 Task: Check item "homepage mockup".
Action: Mouse moved to (1226, 94)
Screenshot: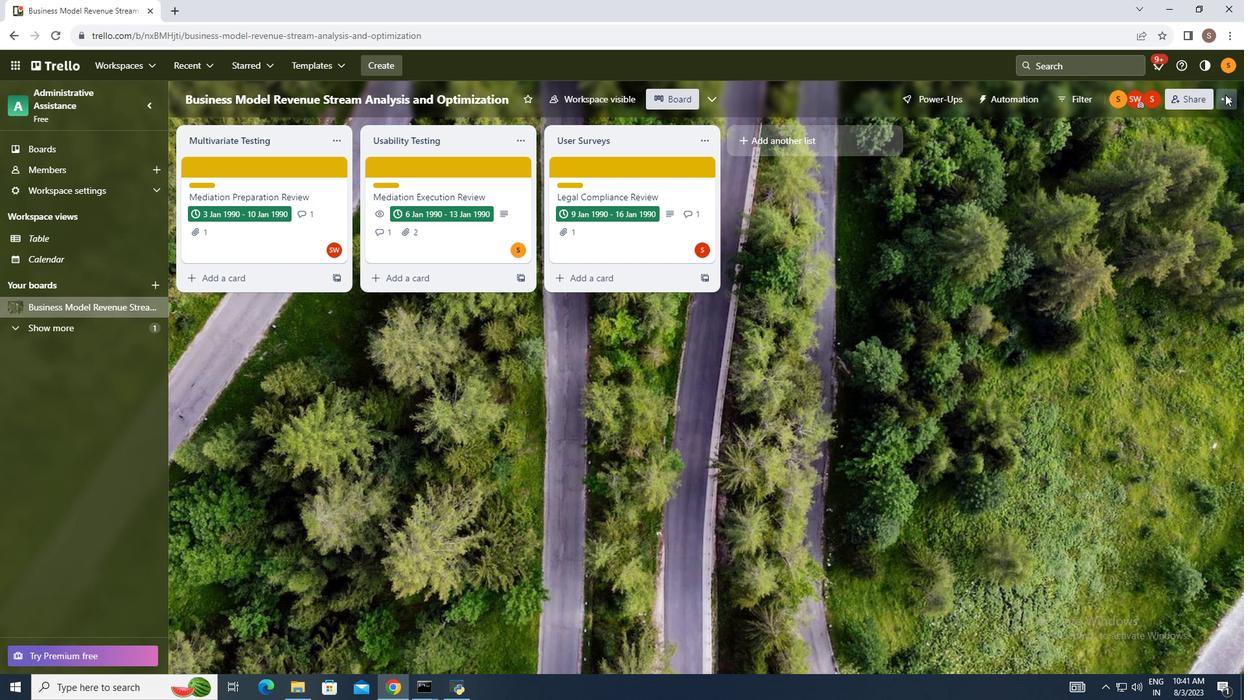 
Action: Mouse pressed left at (1226, 94)
Screenshot: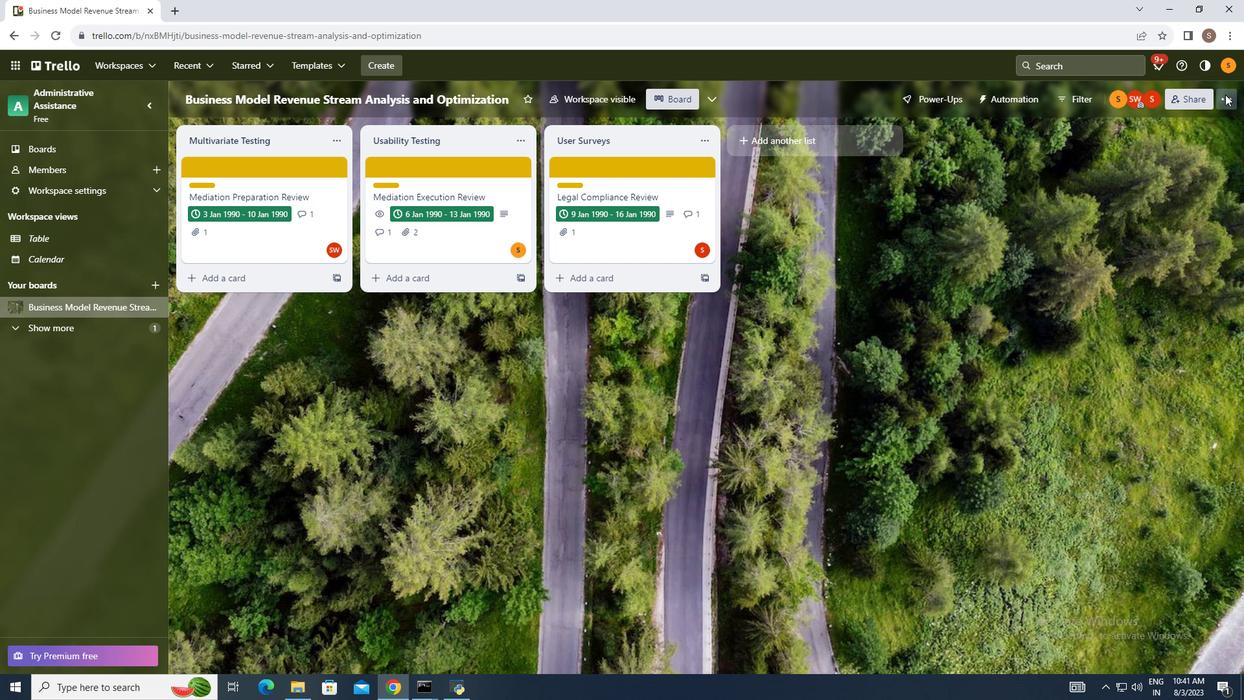 
Action: Mouse moved to (1142, 261)
Screenshot: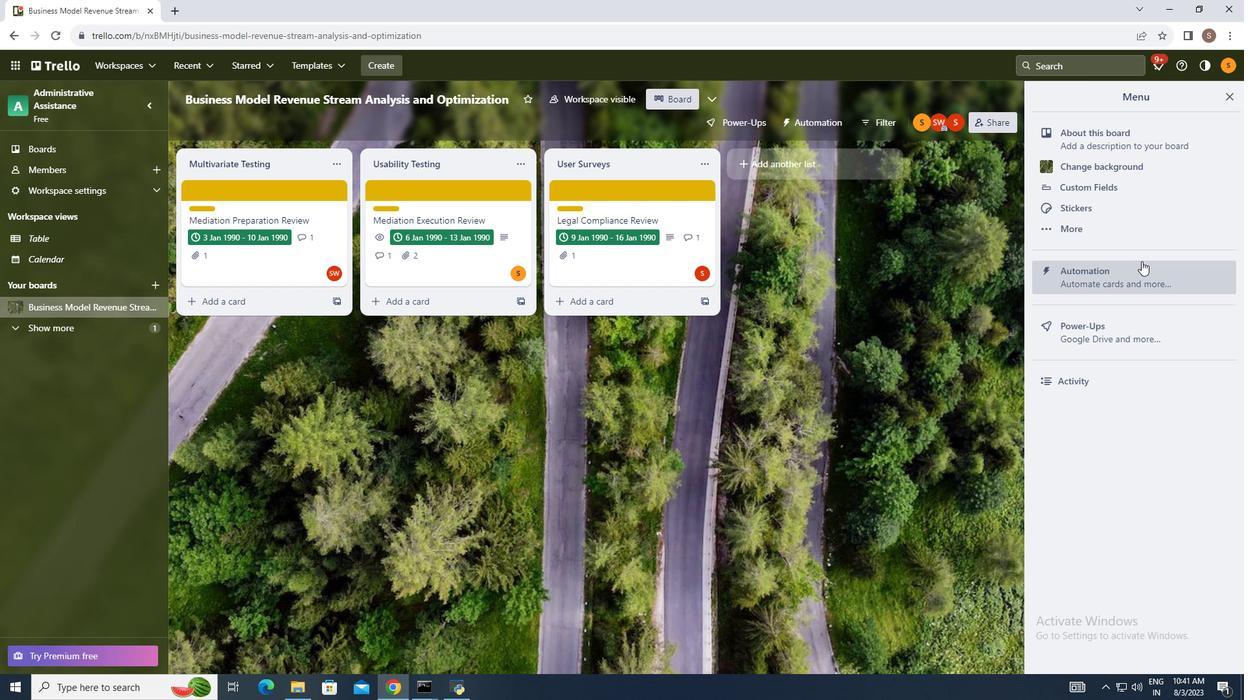 
Action: Mouse pressed left at (1142, 261)
Screenshot: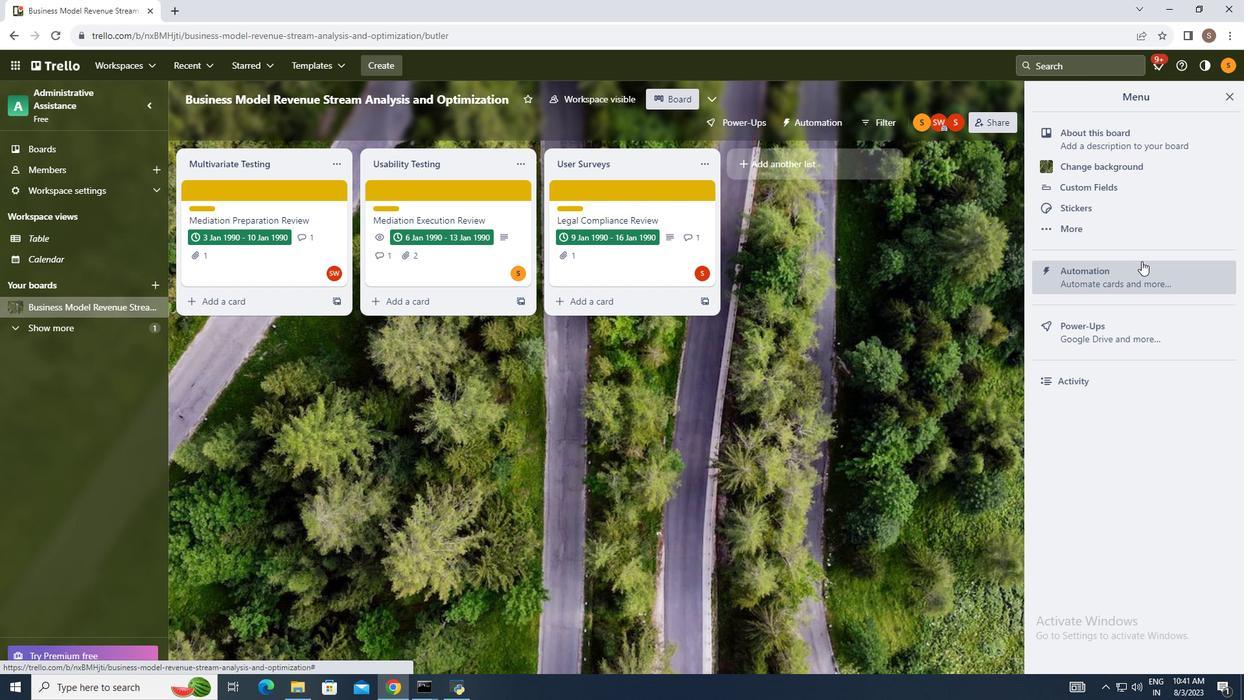 
Action: Mouse moved to (243, 335)
Screenshot: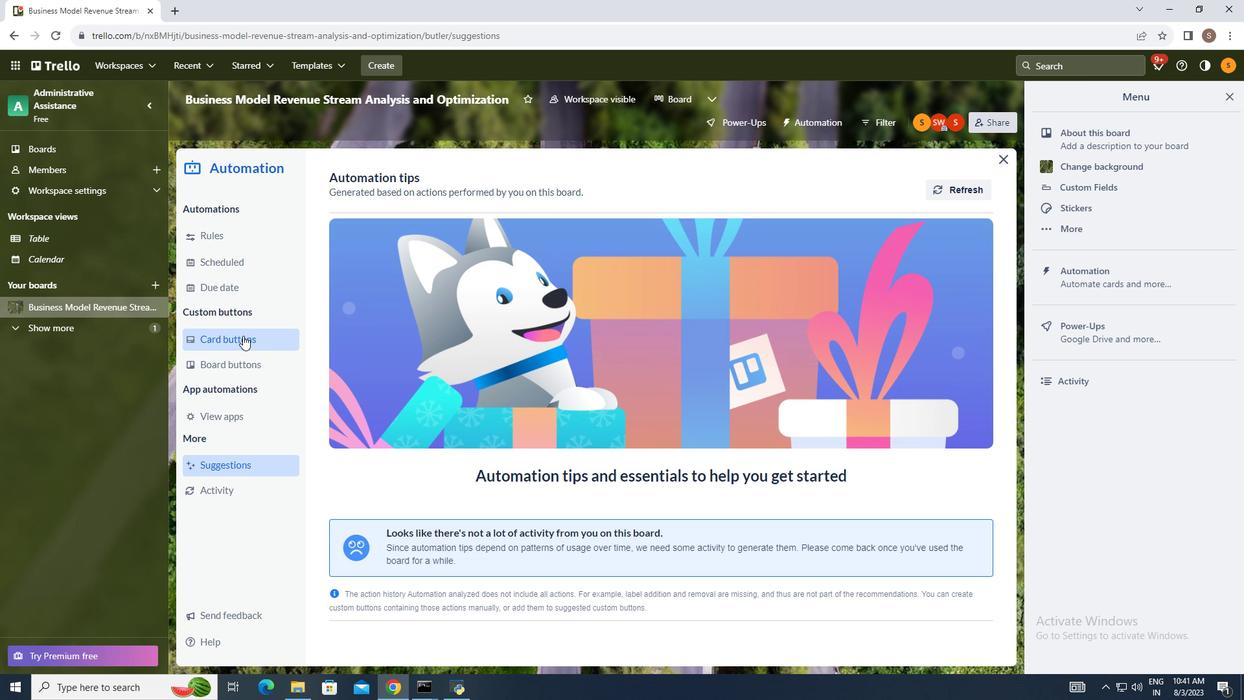 
Action: Mouse pressed left at (243, 335)
Screenshot: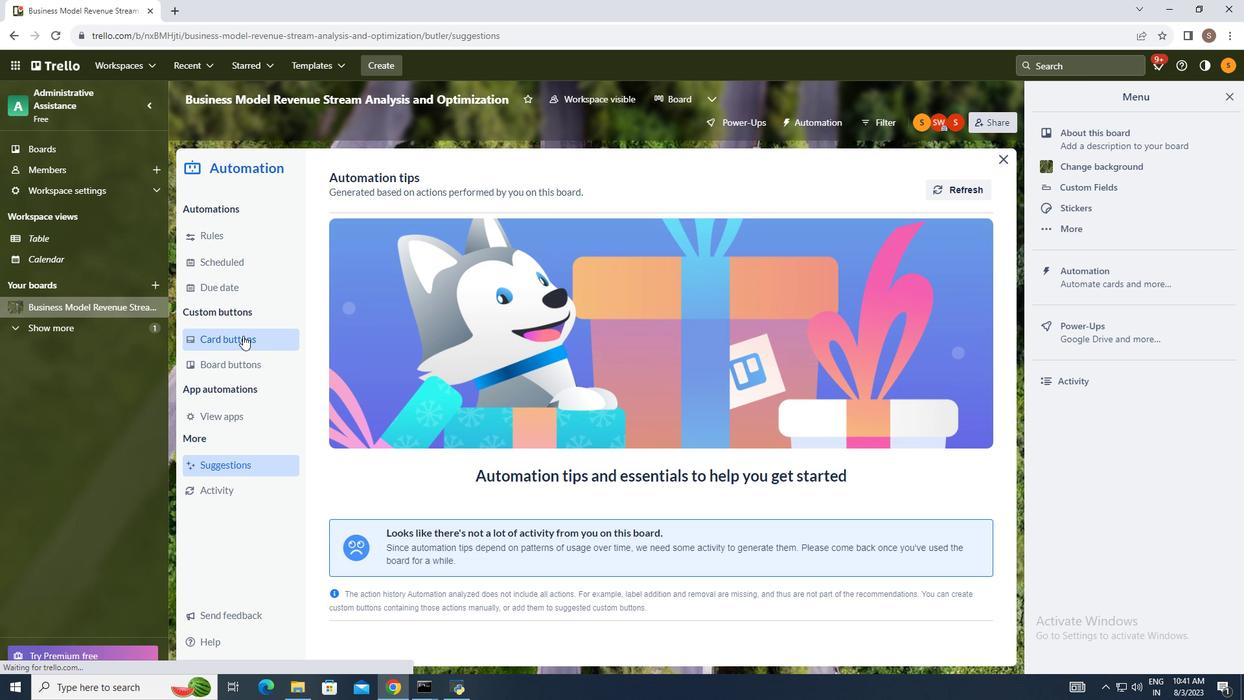 
Action: Mouse moved to (954, 182)
Screenshot: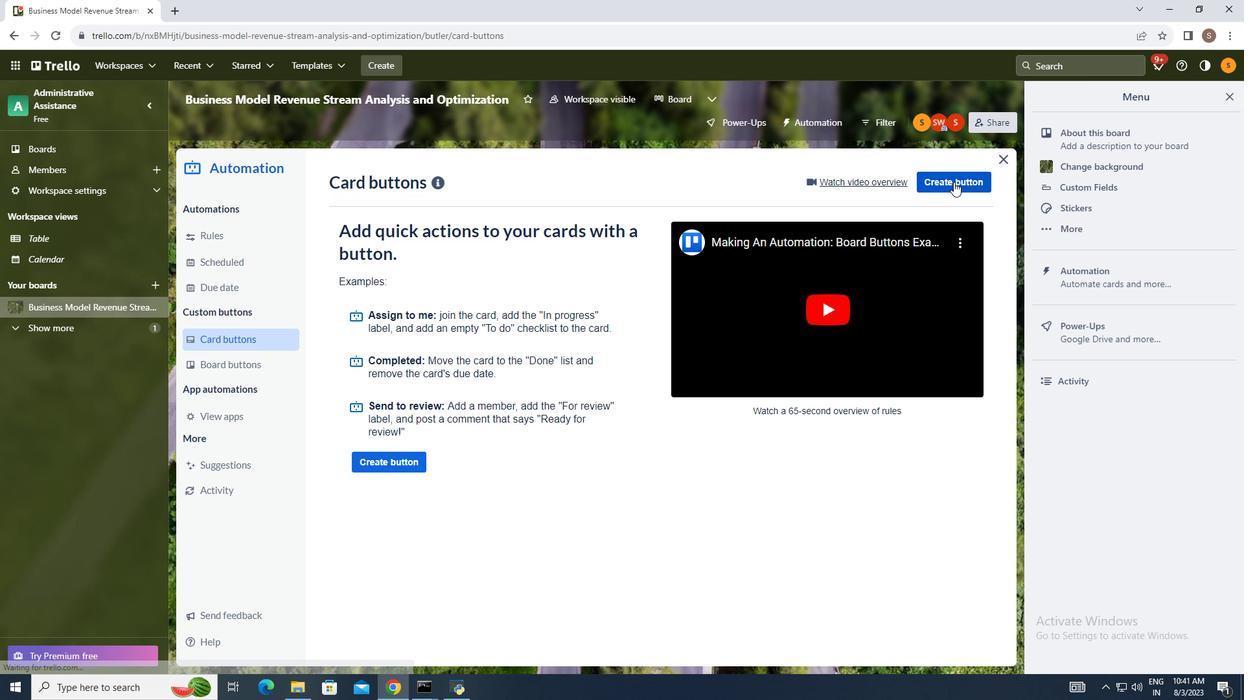 
Action: Mouse pressed left at (954, 182)
Screenshot: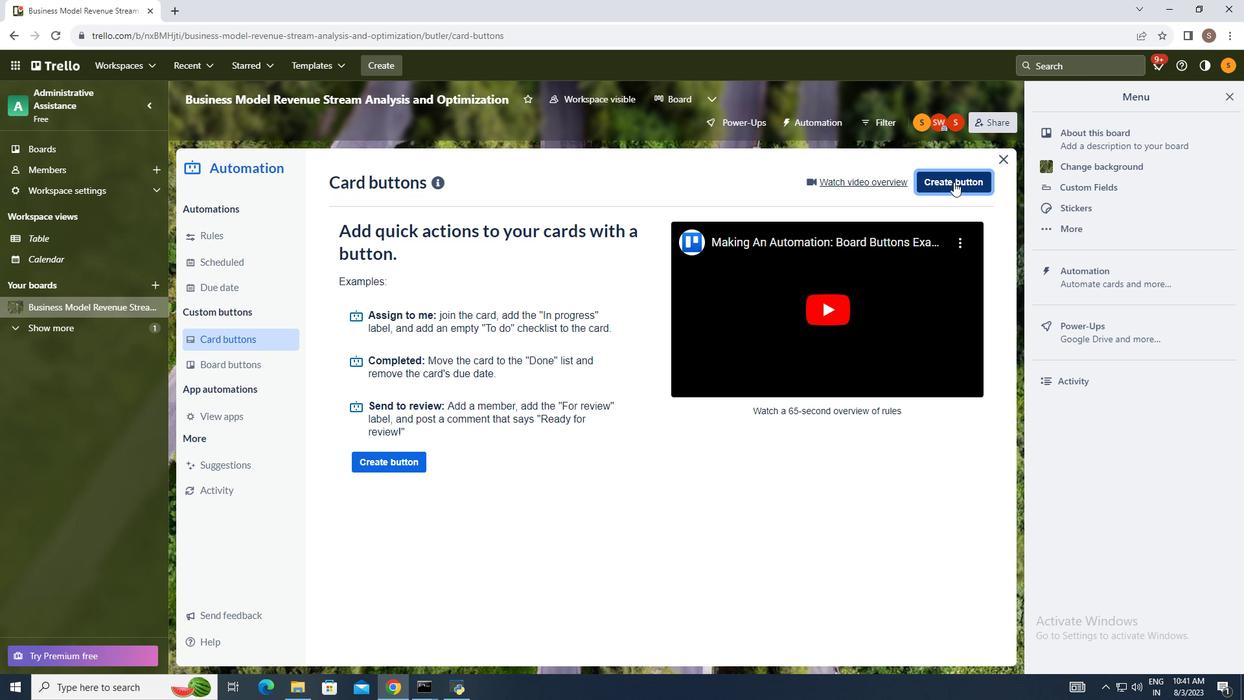 
Action: Mouse moved to (604, 365)
Screenshot: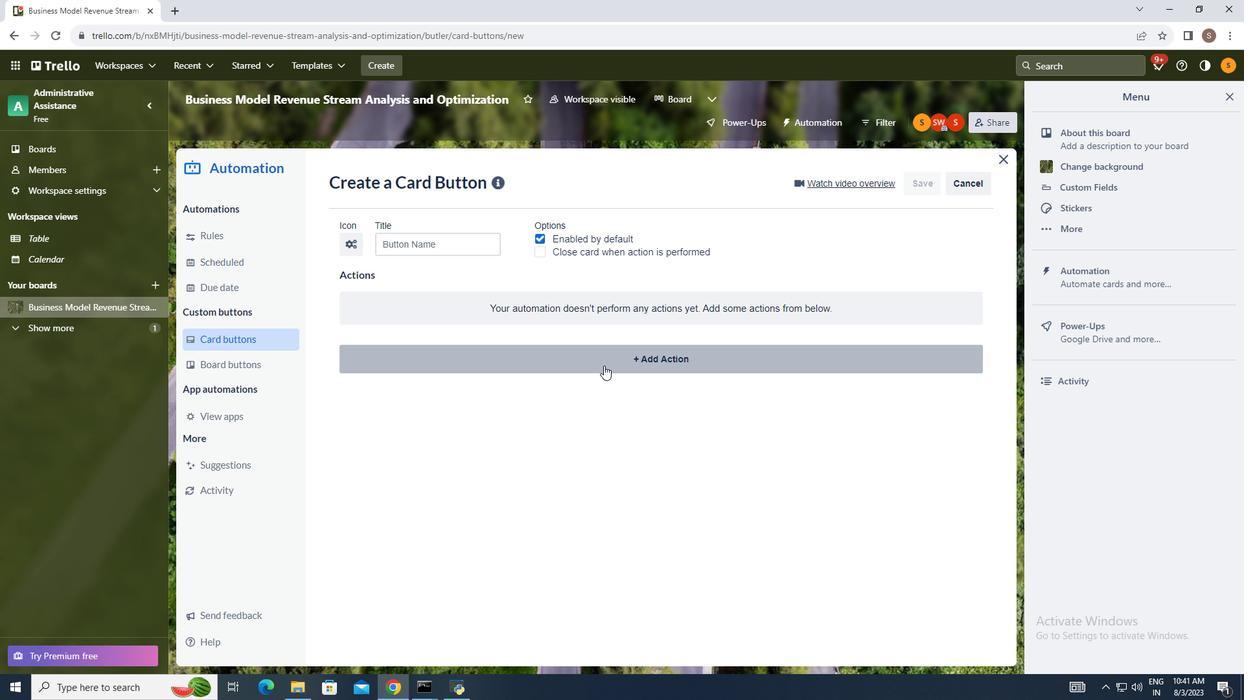 
Action: Mouse pressed left at (604, 365)
Screenshot: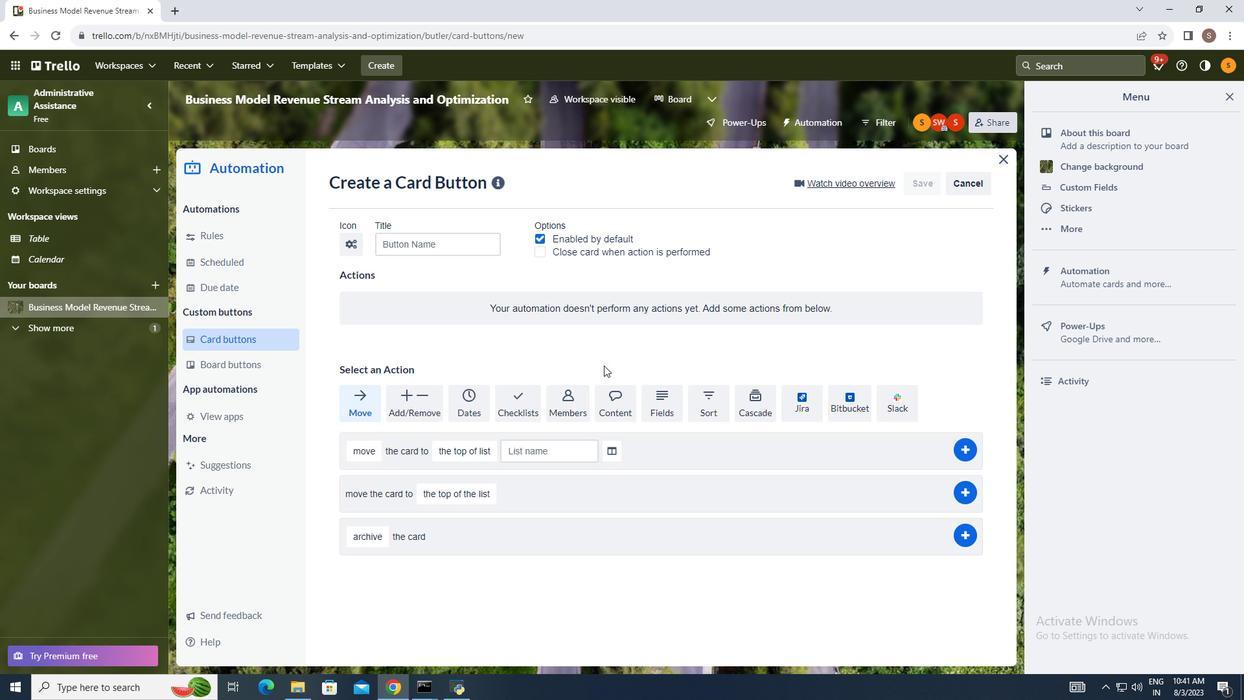 
Action: Mouse moved to (521, 403)
Screenshot: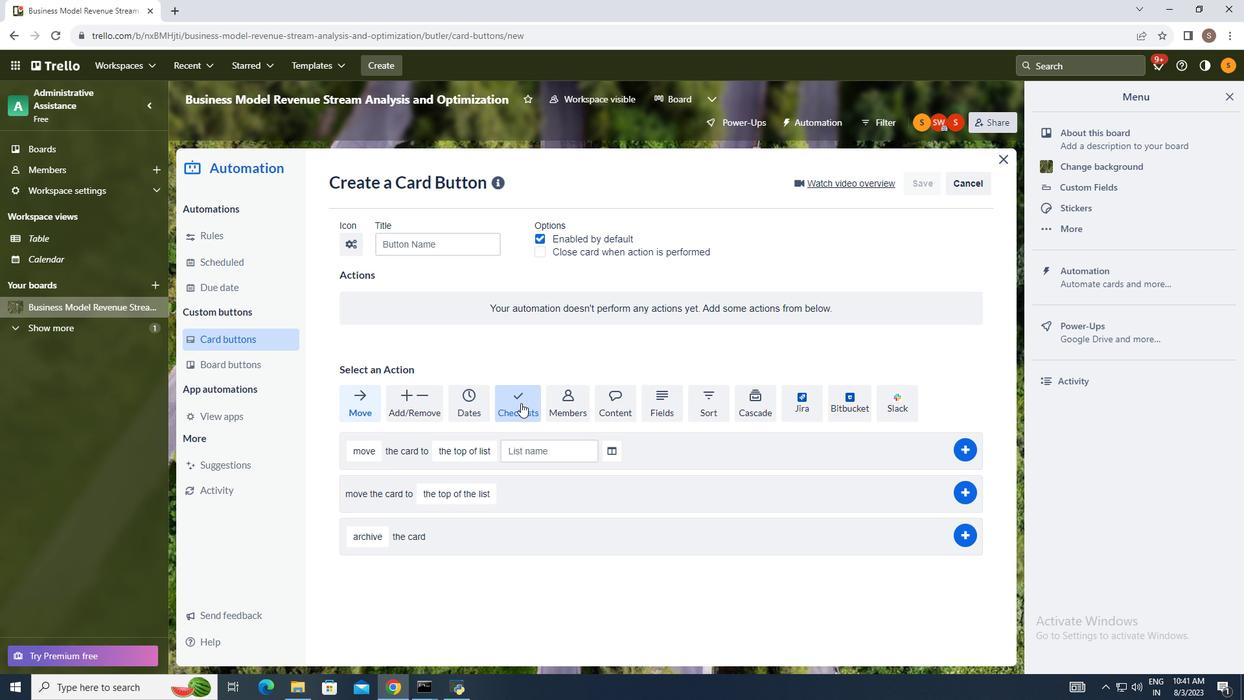 
Action: Mouse pressed left at (521, 403)
Screenshot: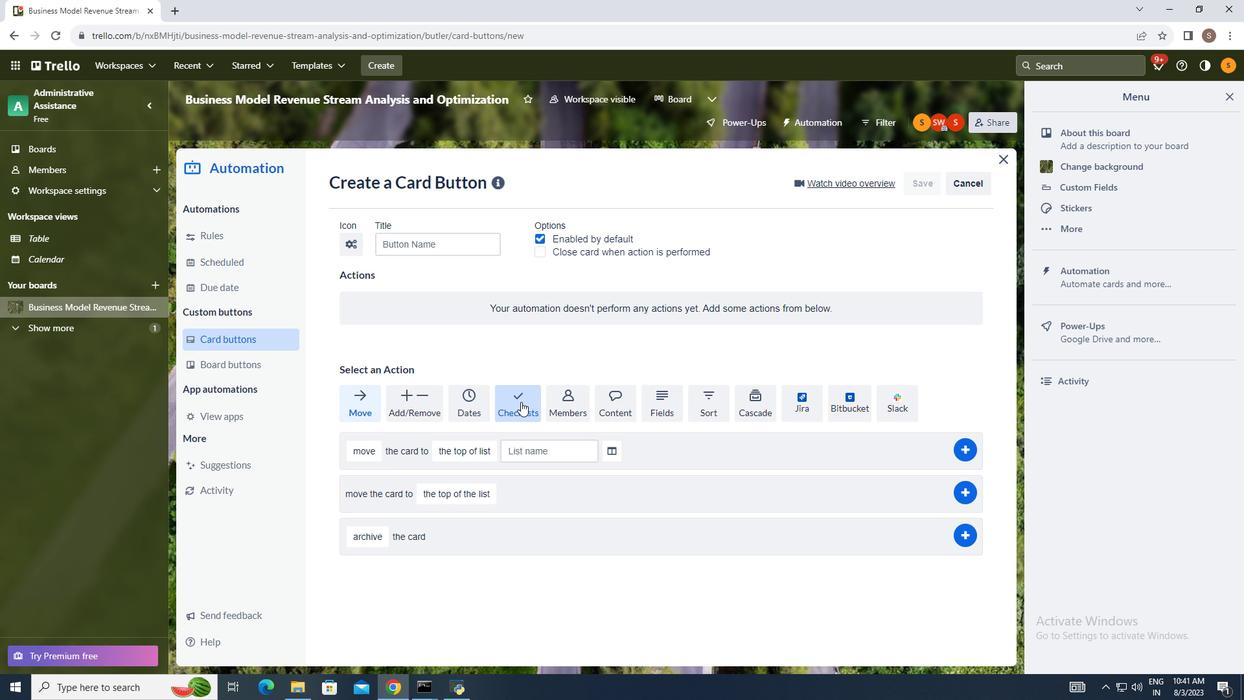 
Action: Mouse moved to (386, 488)
Screenshot: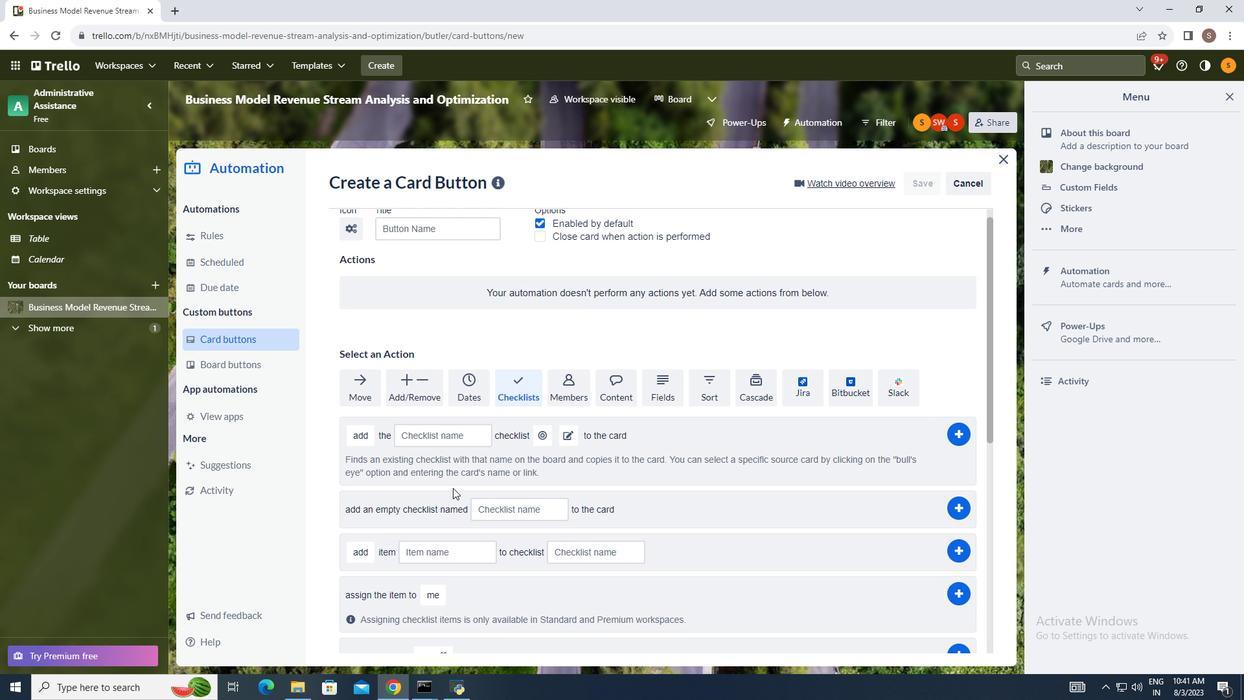 
Action: Mouse scrolled (386, 488) with delta (0, 0)
Screenshot: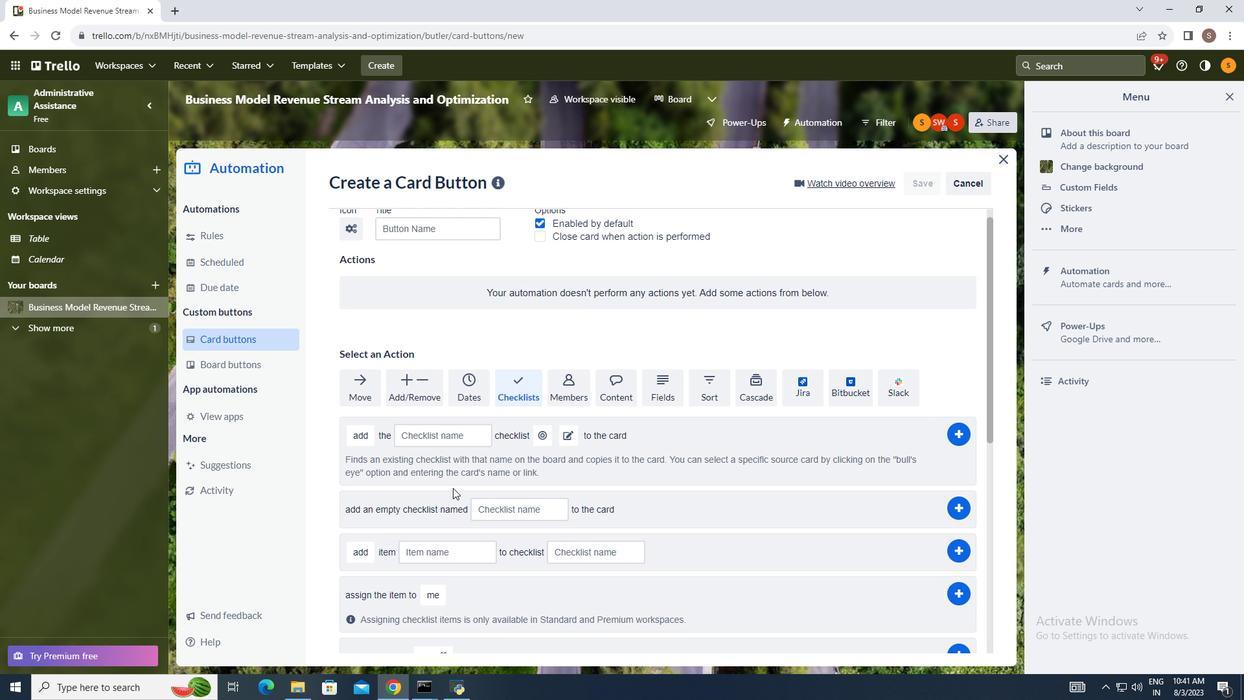 
Action: Mouse moved to (427, 488)
Screenshot: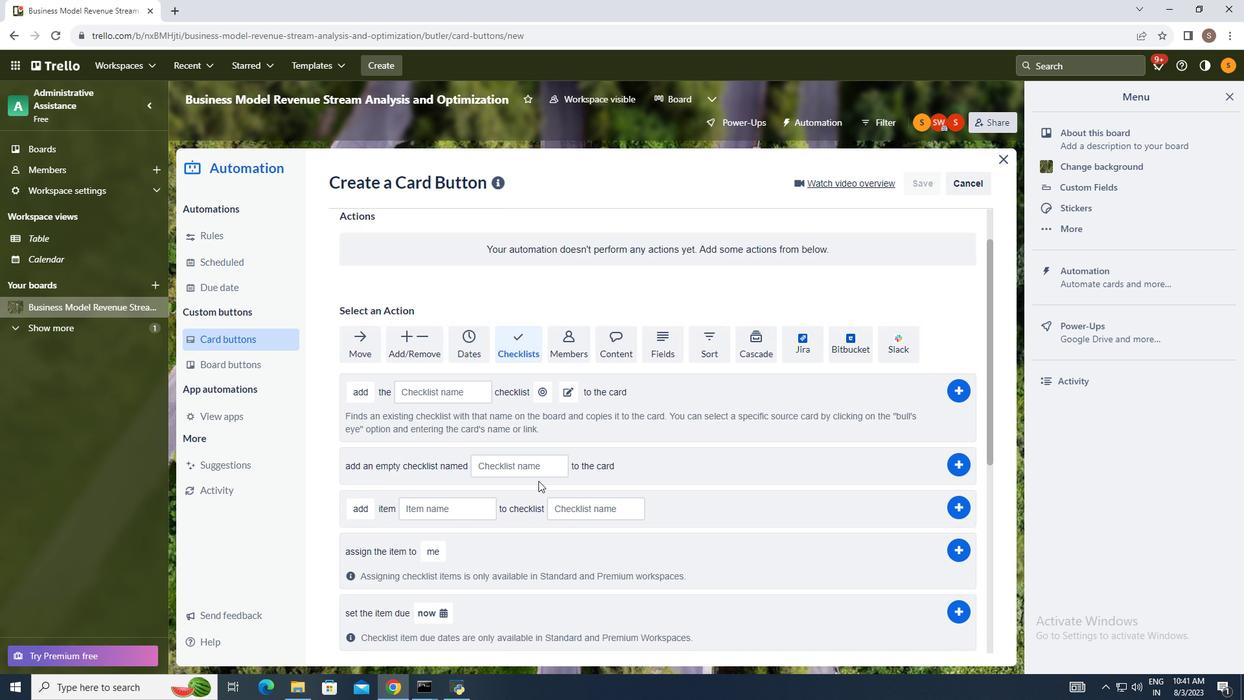 
Action: Mouse scrolled (427, 488) with delta (0, 0)
Screenshot: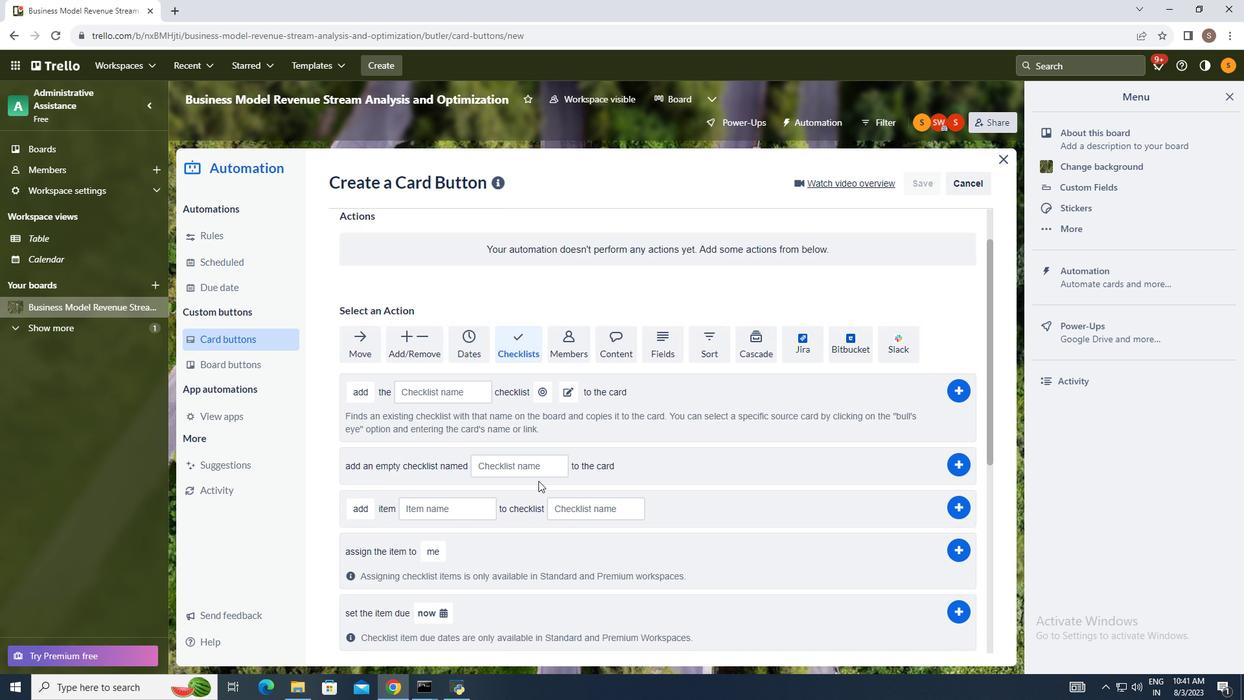 
Action: Mouse moved to (530, 481)
Screenshot: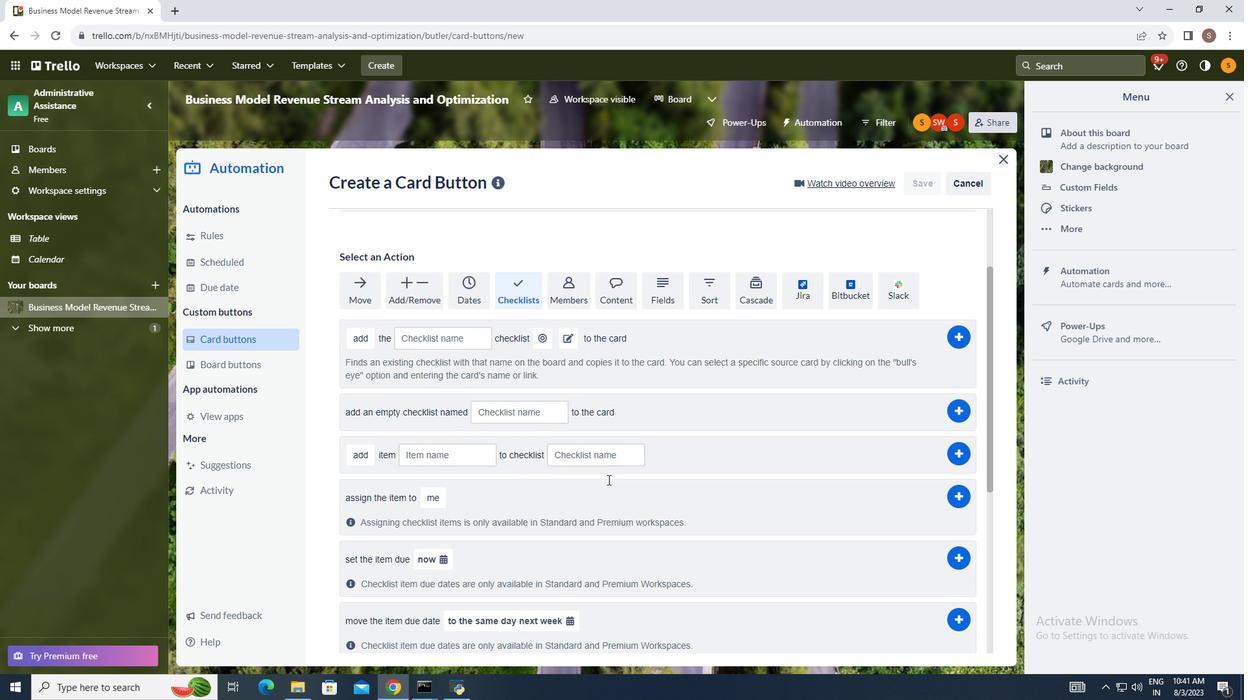 
Action: Mouse scrolled (530, 481) with delta (0, 0)
Screenshot: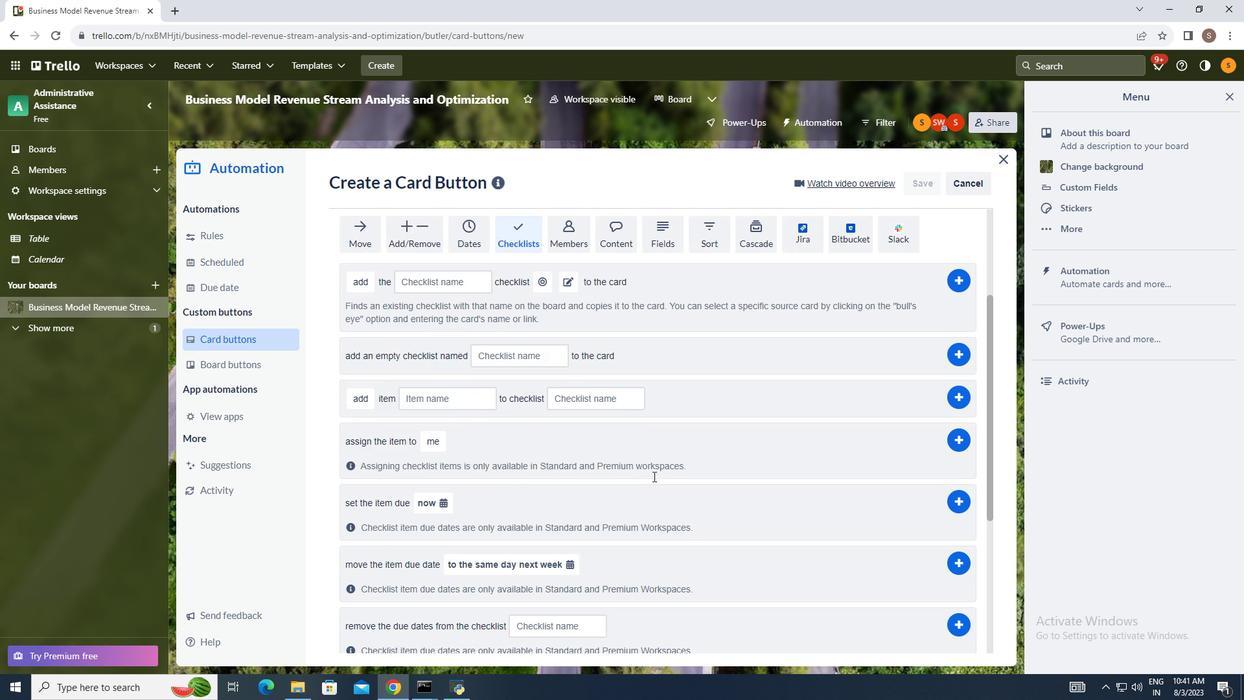 
Action: Mouse moved to (602, 480)
Screenshot: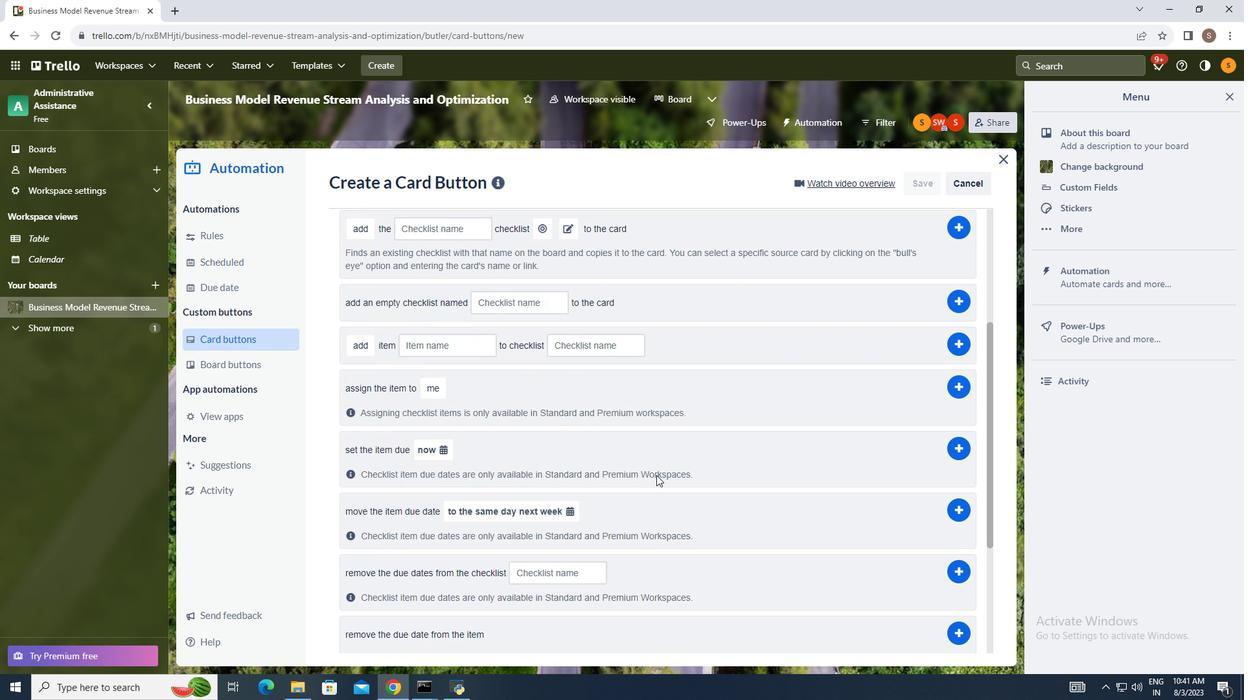 
Action: Mouse scrolled (602, 479) with delta (0, 0)
Screenshot: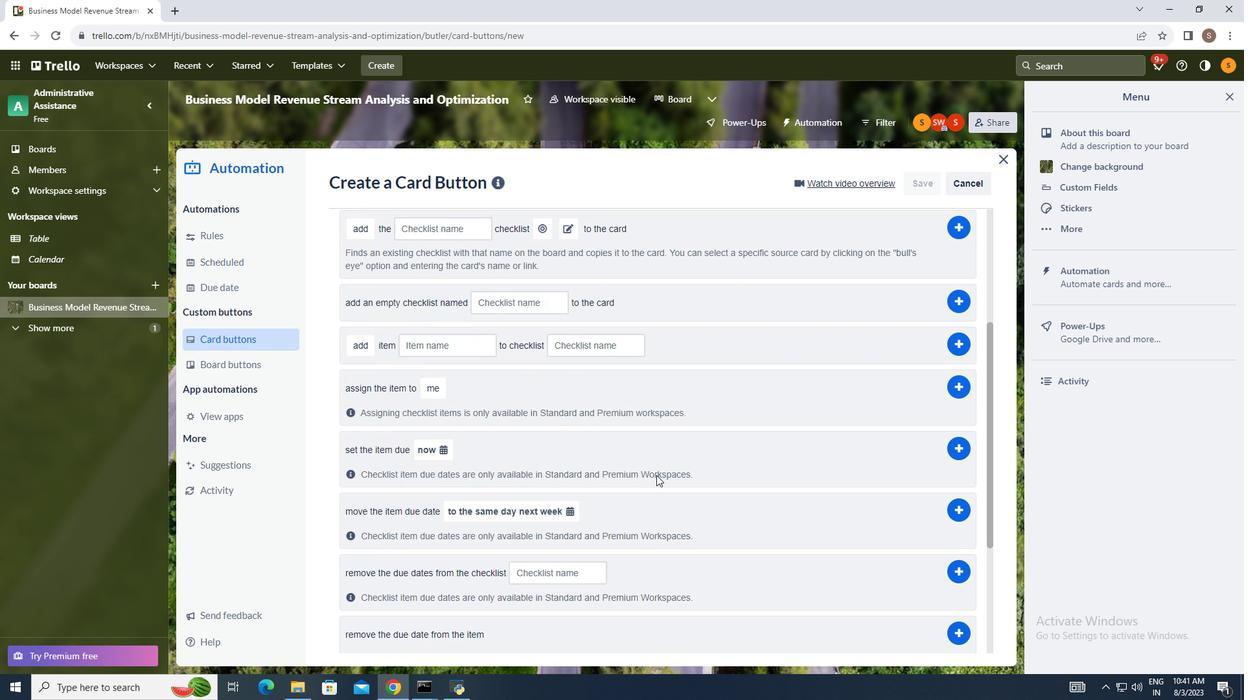 
Action: Mouse moved to (656, 475)
Screenshot: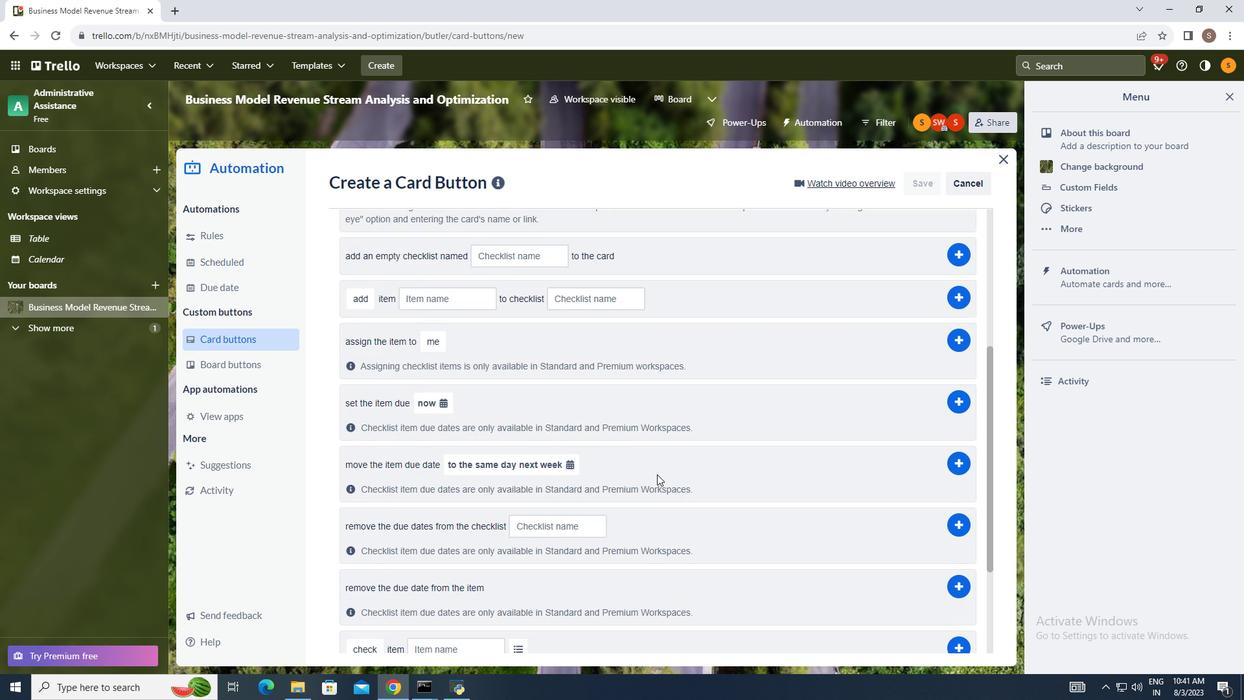 
Action: Mouse scrolled (653, 475) with delta (0, 0)
Screenshot: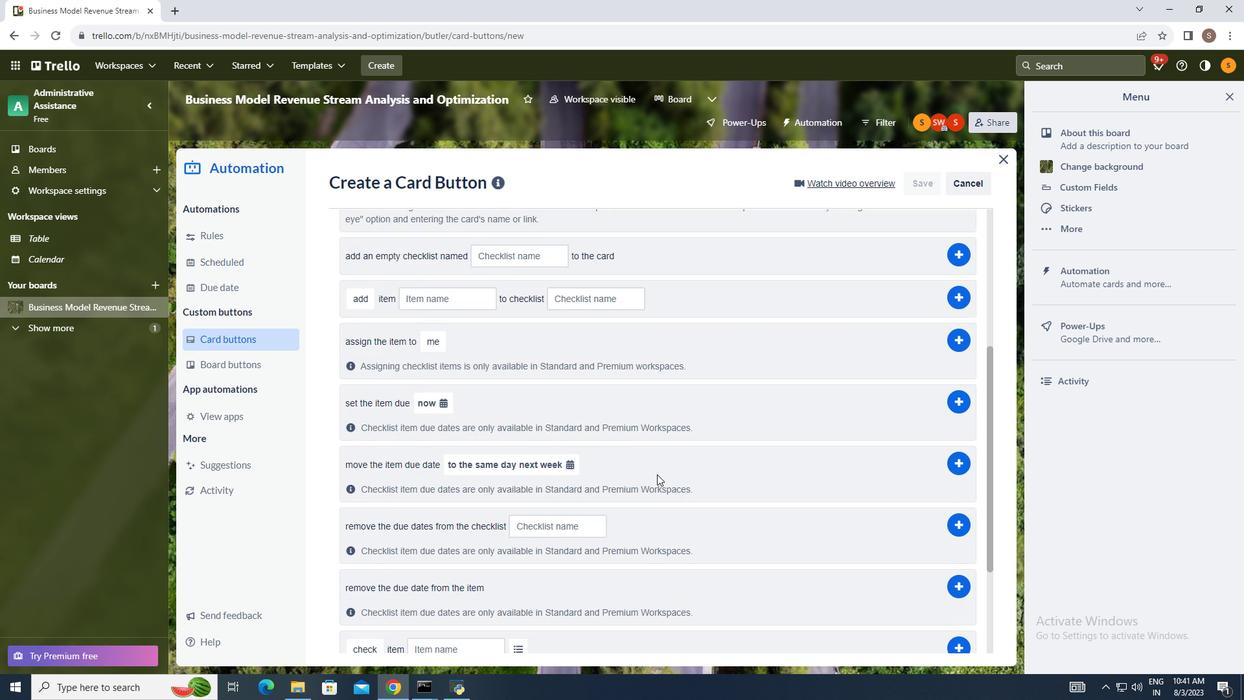 
Action: Mouse moved to (658, 474)
Screenshot: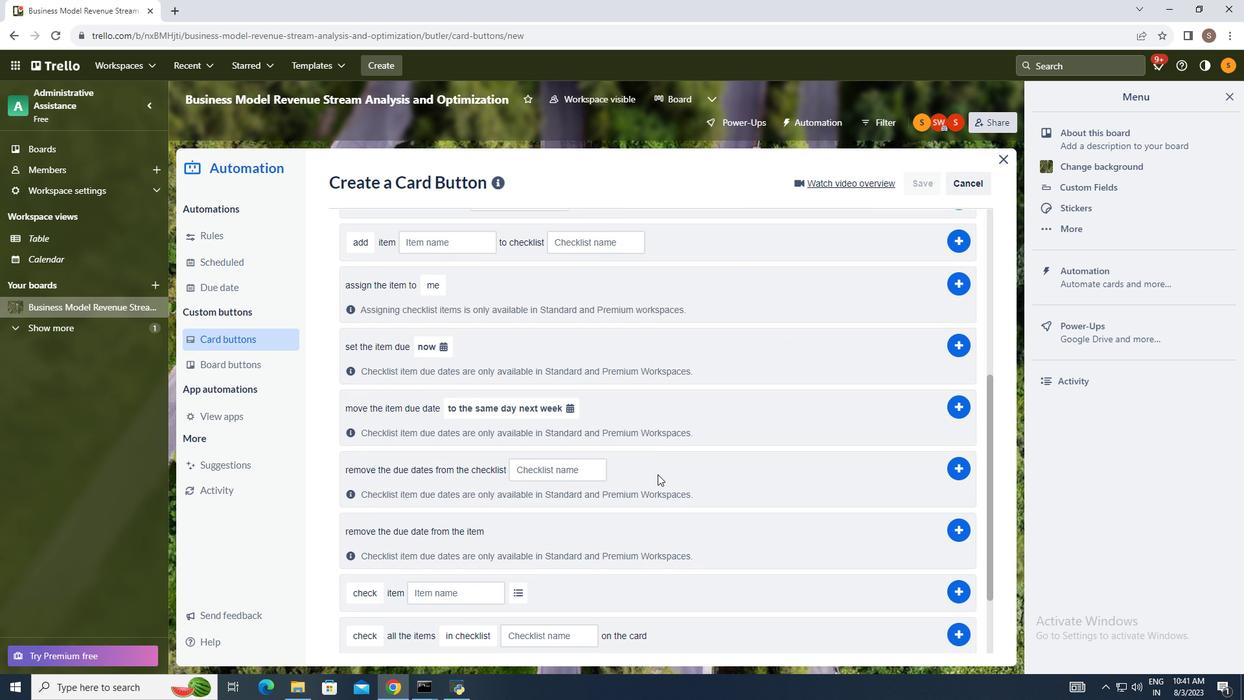 
Action: Mouse scrolled (658, 473) with delta (0, 0)
Screenshot: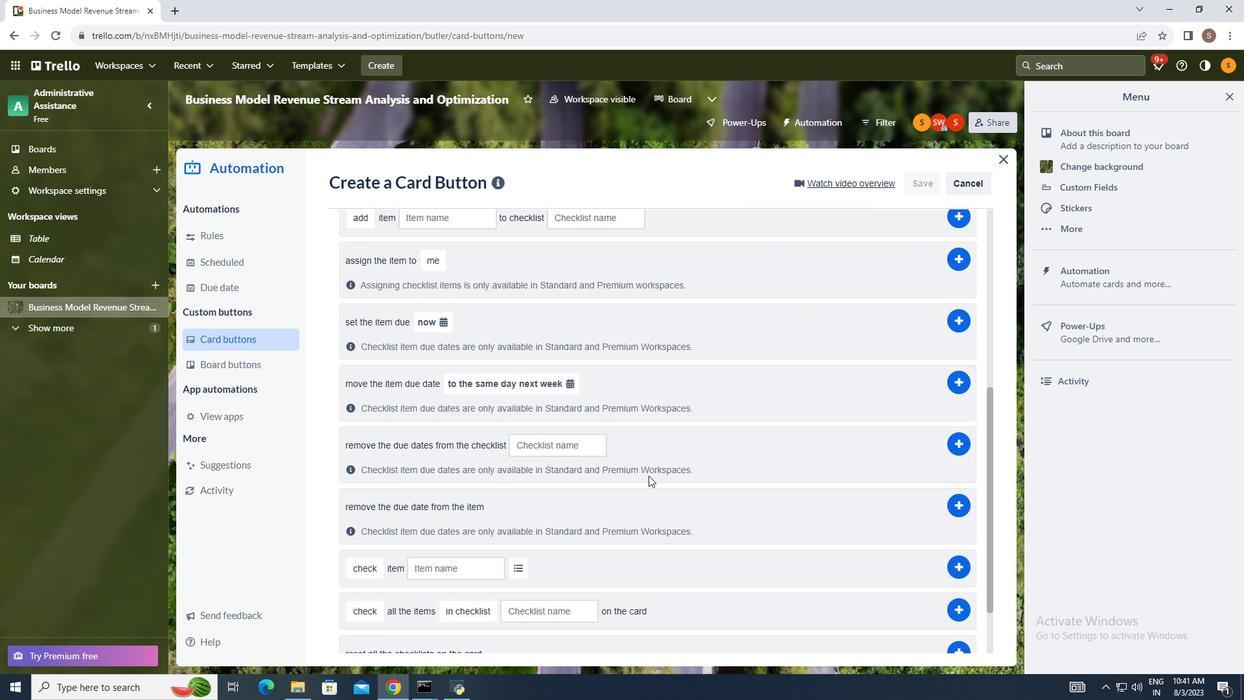 
Action: Mouse moved to (655, 475)
Screenshot: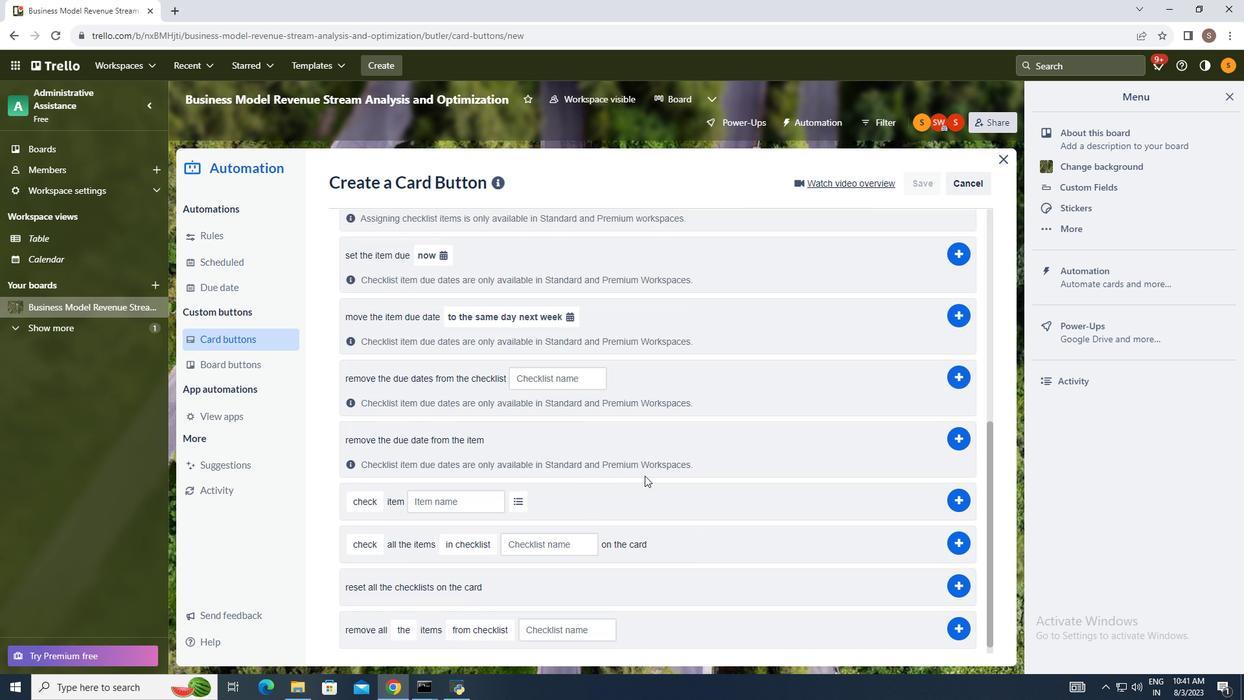 
Action: Mouse scrolled (655, 475) with delta (0, 0)
Screenshot: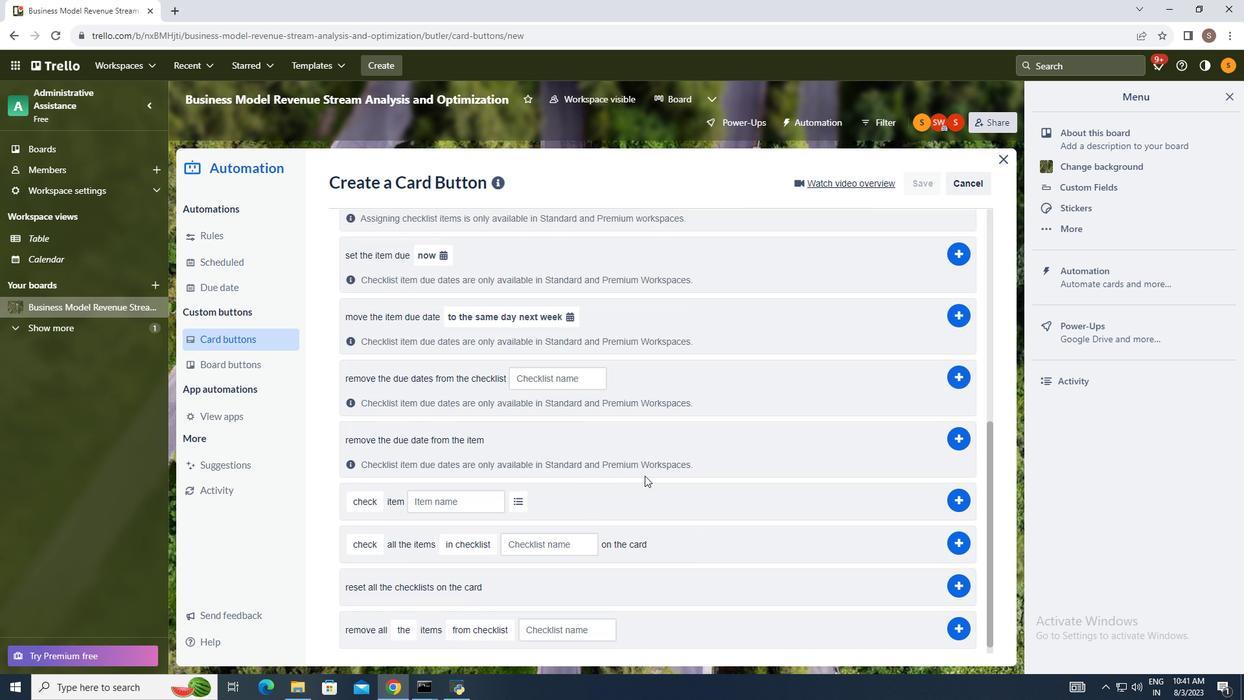 
Action: Mouse moved to (369, 495)
Screenshot: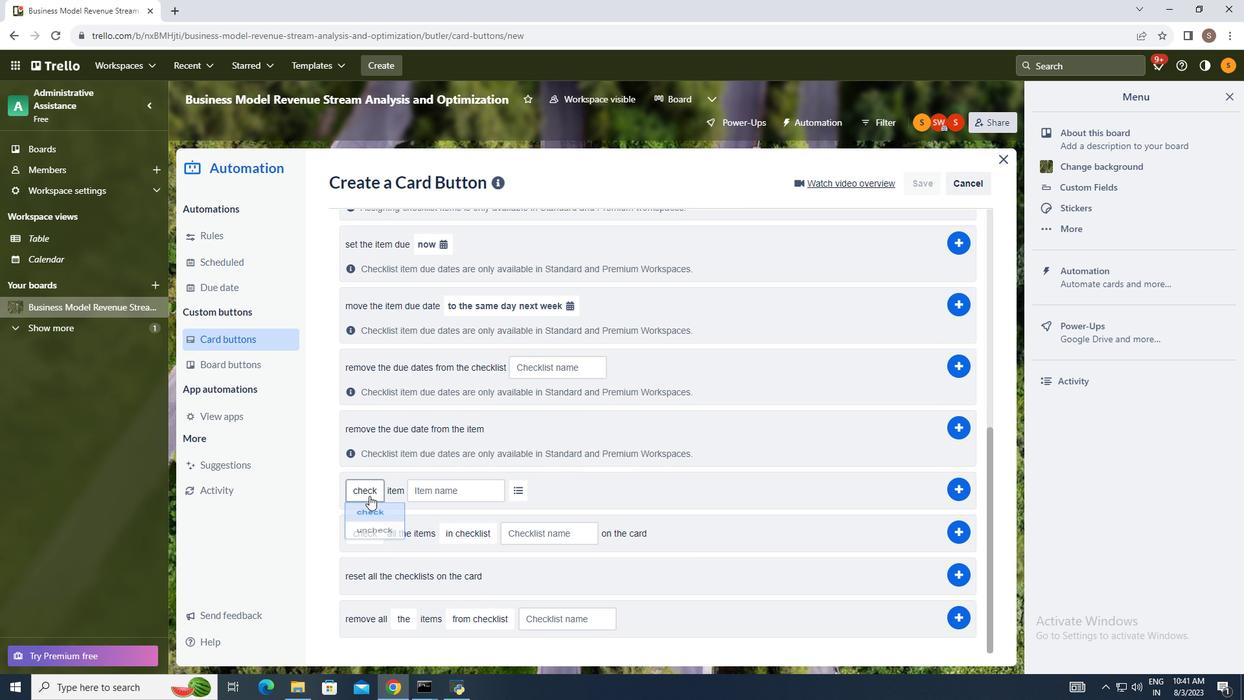 
Action: Mouse pressed left at (369, 495)
Screenshot: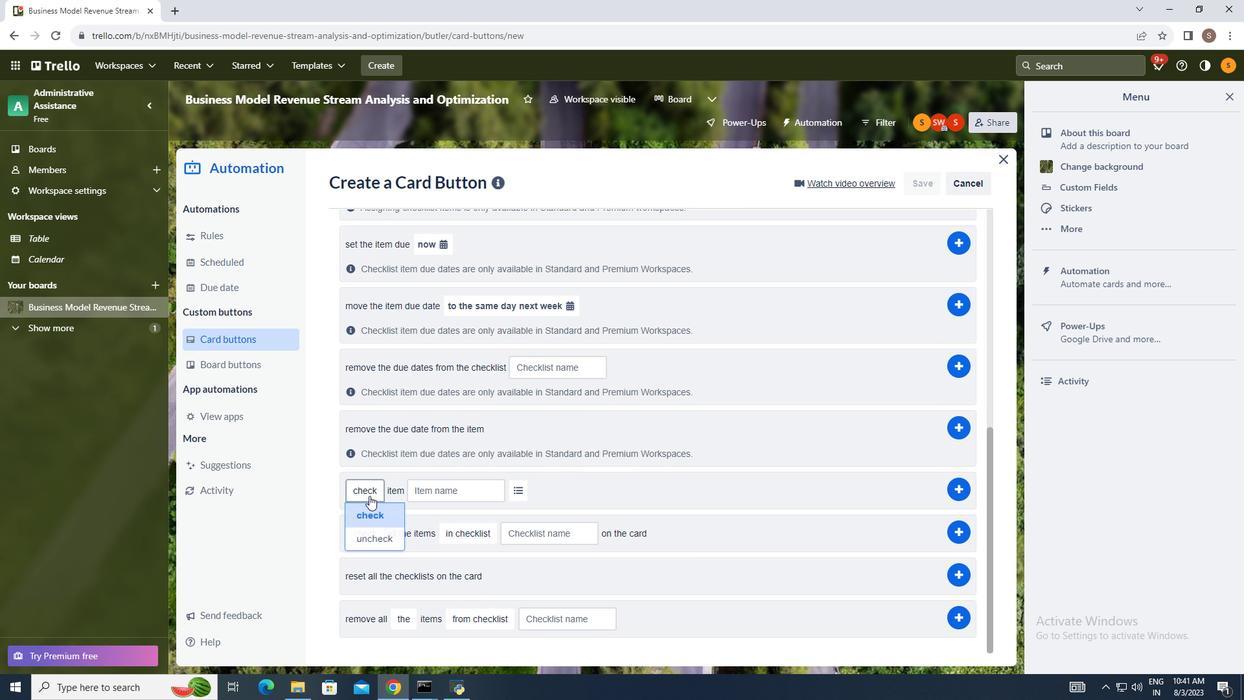 
Action: Mouse moved to (368, 514)
Screenshot: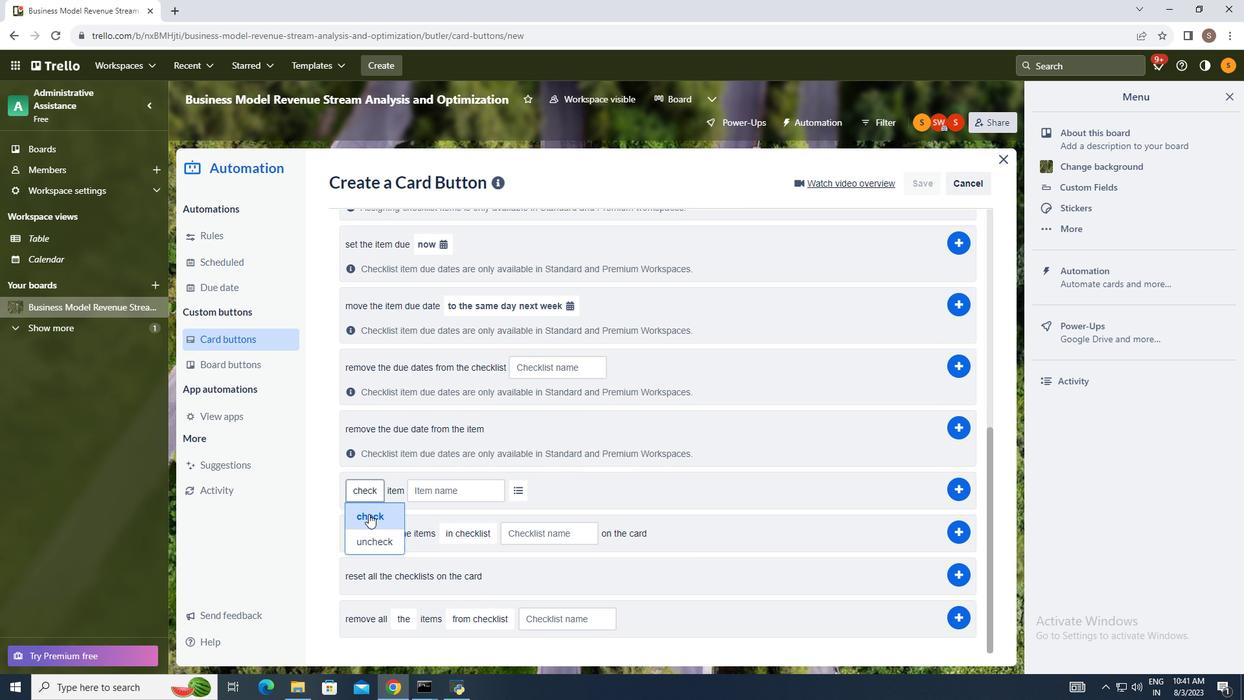 
Action: Mouse pressed left at (368, 514)
Screenshot: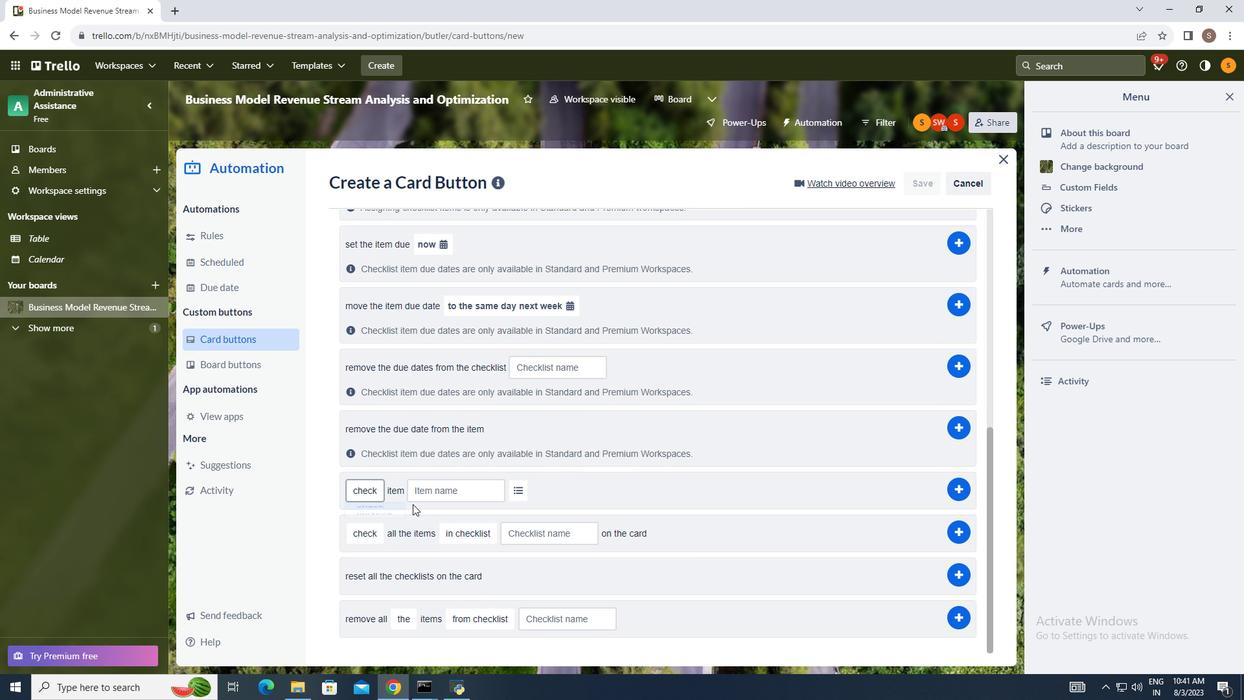 
Action: Mouse moved to (438, 491)
Screenshot: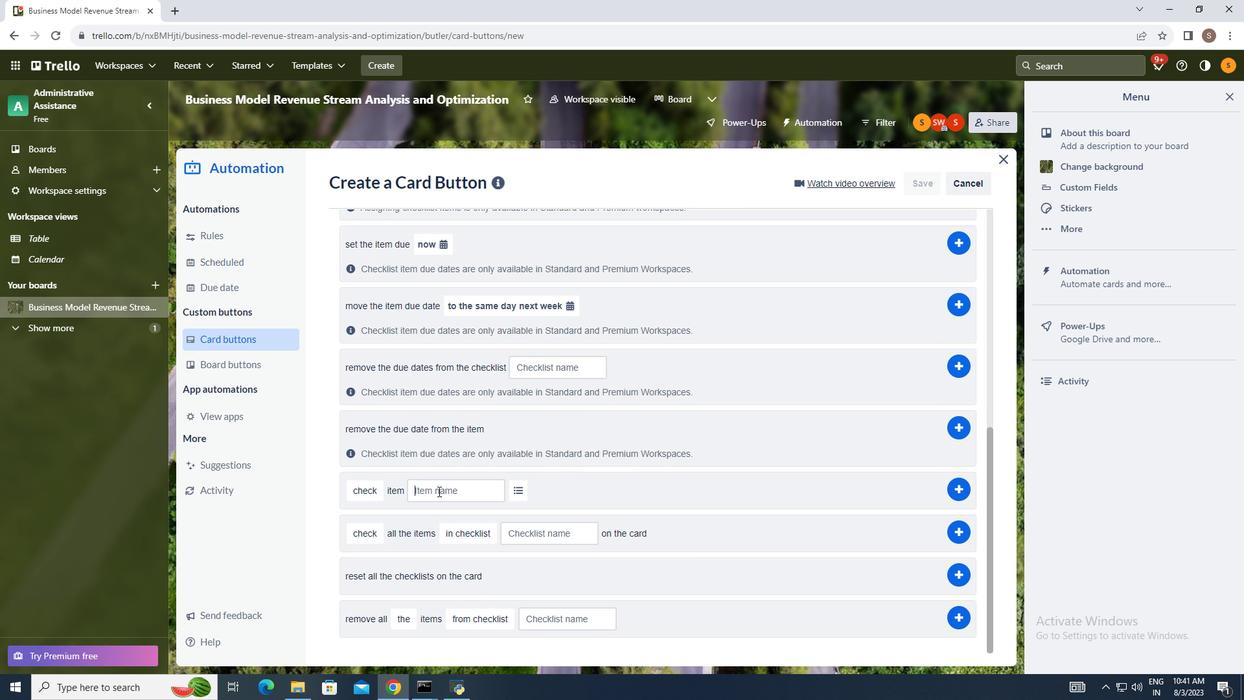 
Action: Mouse pressed left at (438, 491)
Screenshot: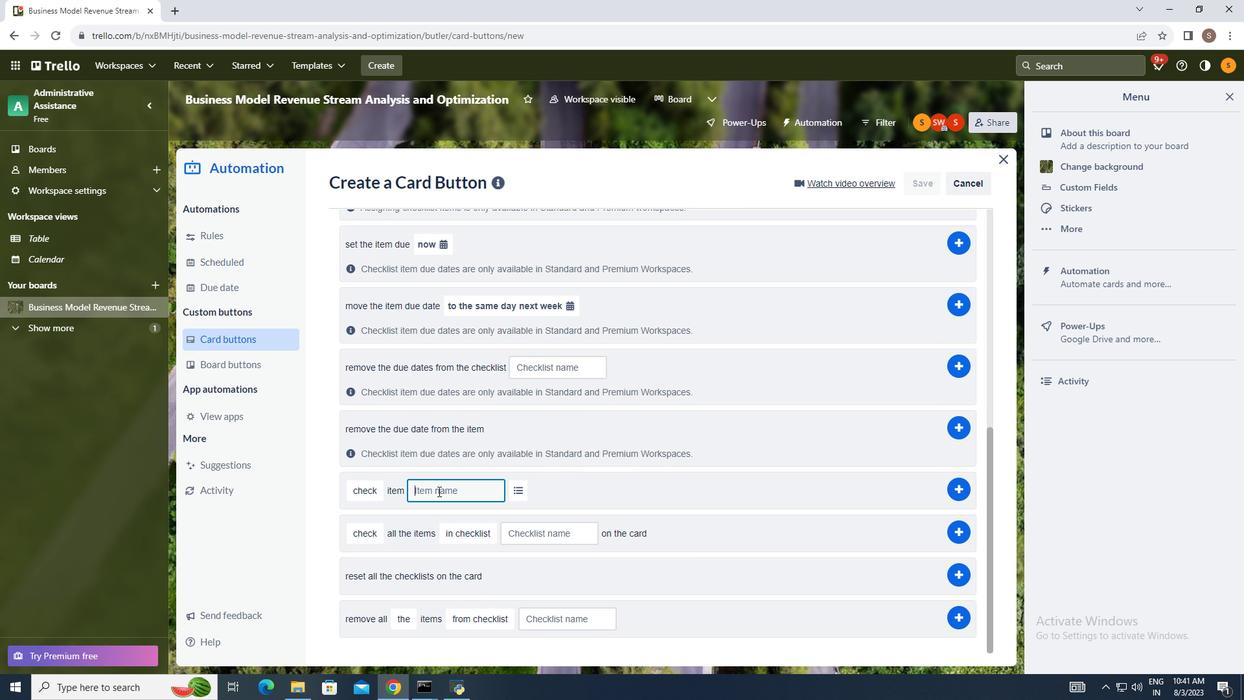 
Action: Key pressed homepat<Key.backspace>ge<Key.space>mockup
Screenshot: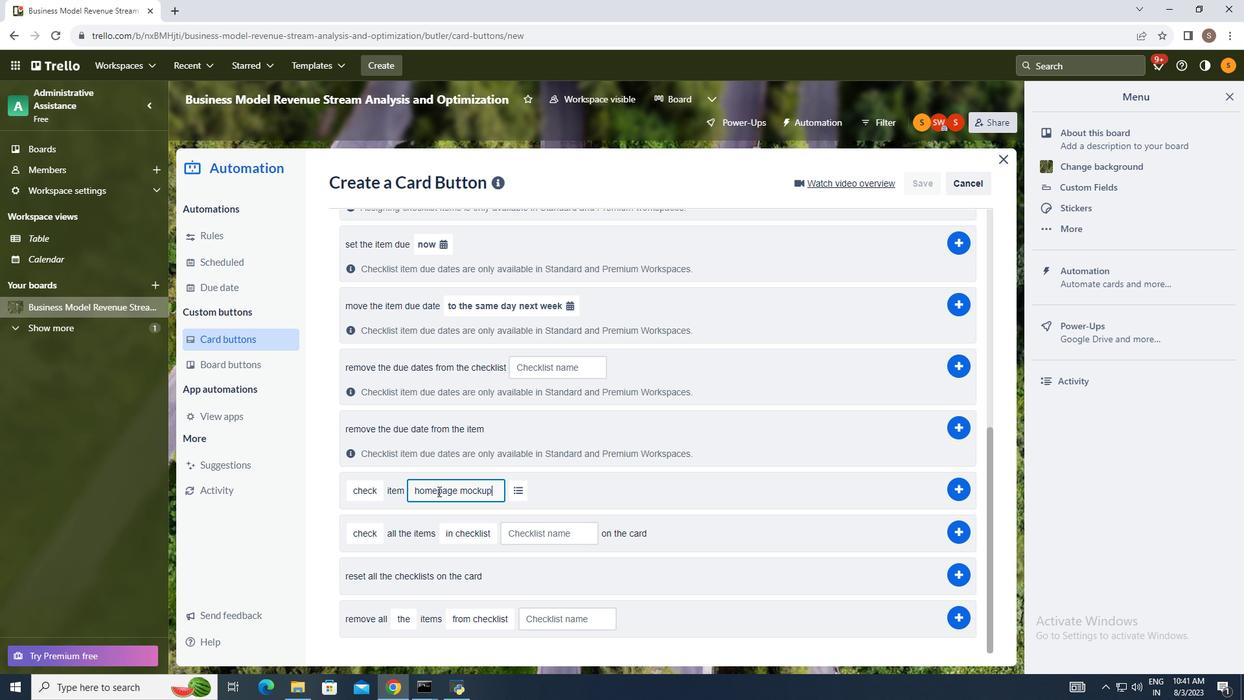 
Action: Mouse moved to (956, 490)
Screenshot: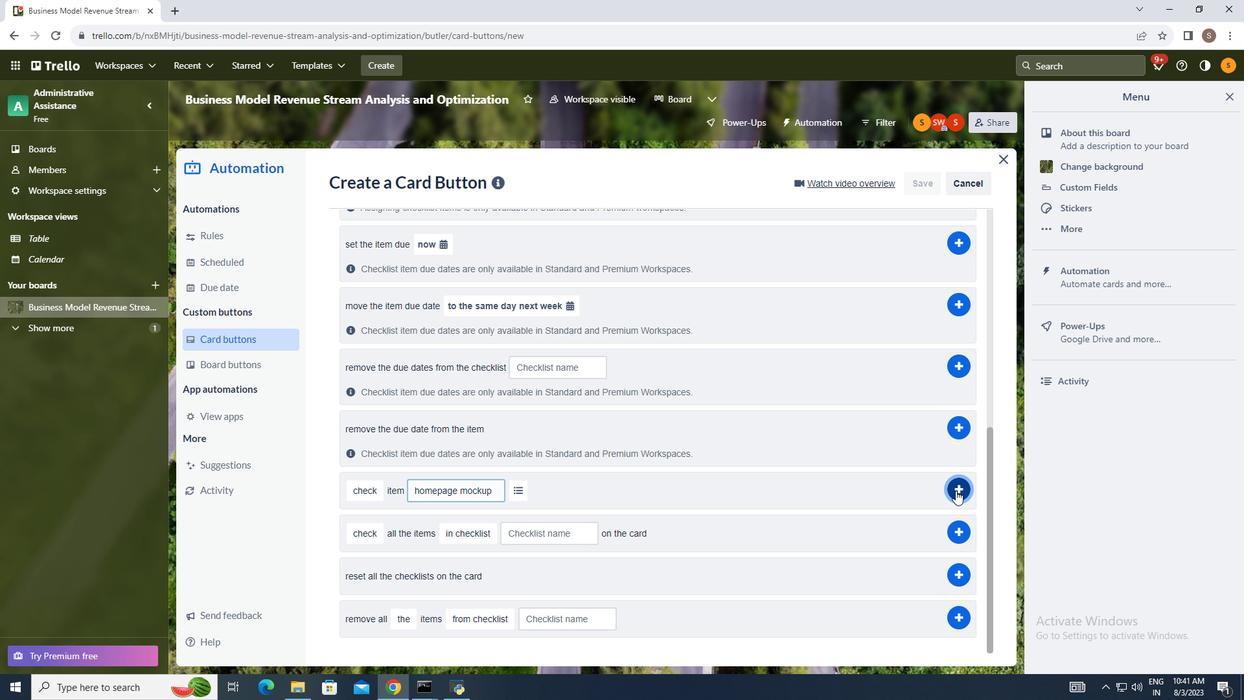 
Action: Mouse pressed left at (956, 490)
Screenshot: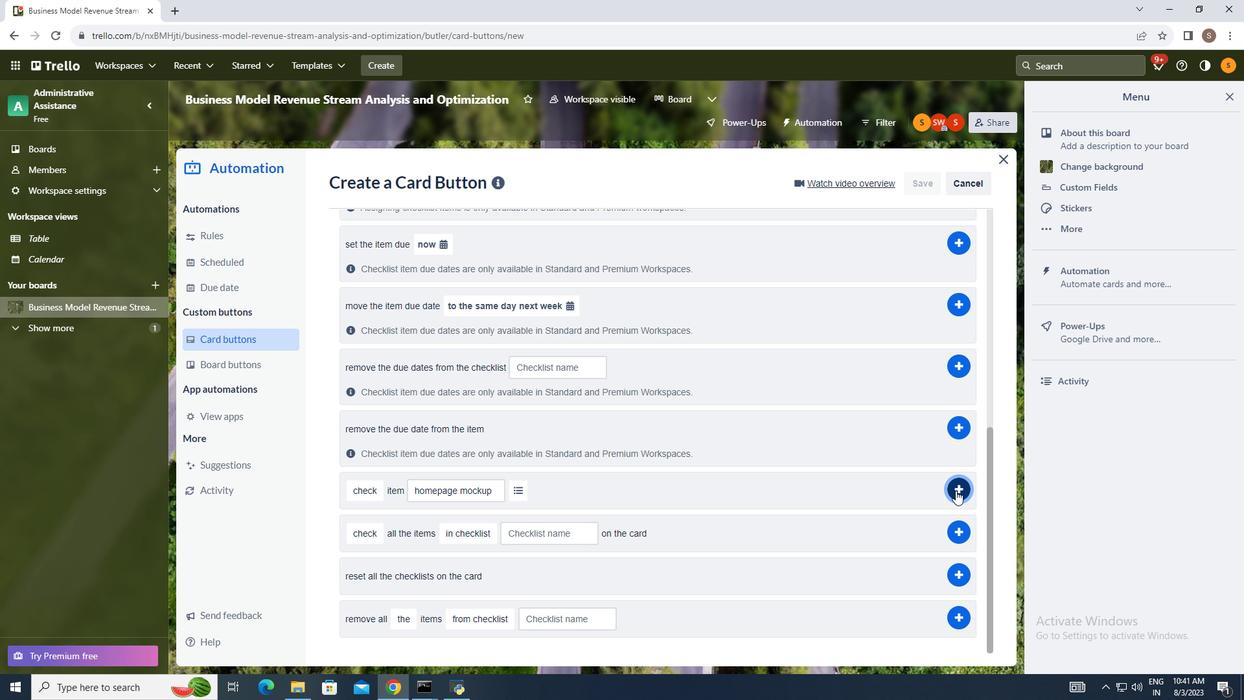 
Action: Mouse moved to (1052, 476)
Screenshot: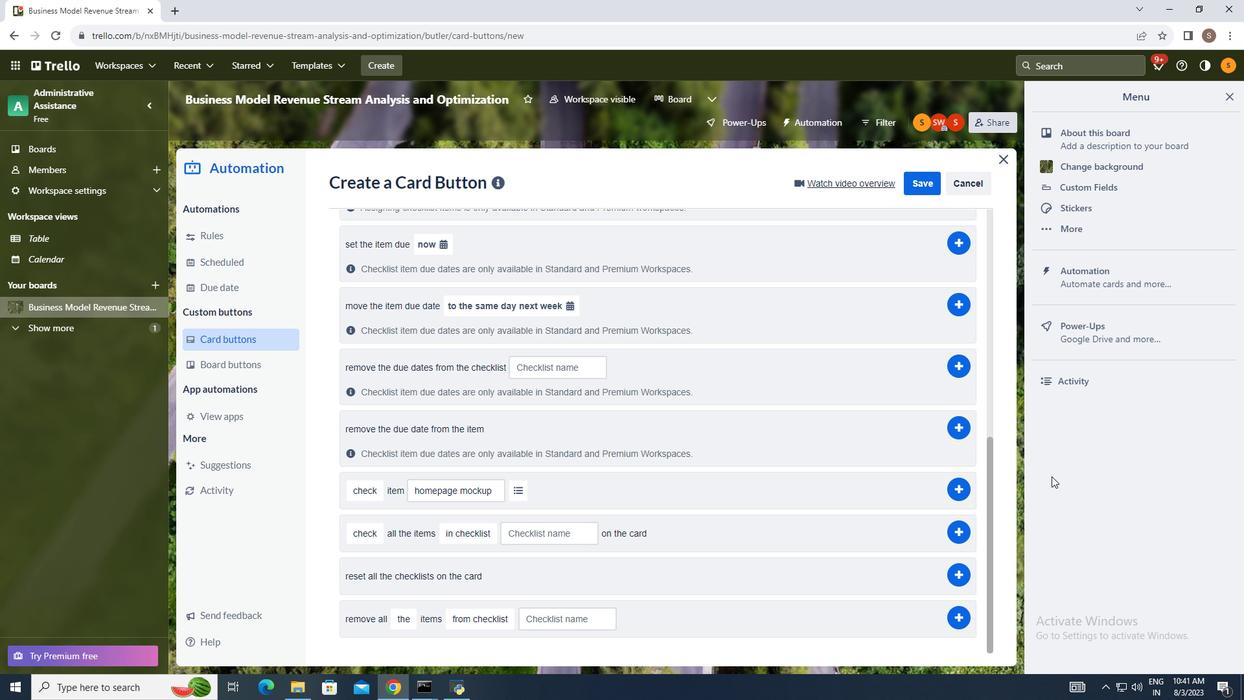 
